 Task: Create a task  Integrate website with a new content delivery network (CDN) , assign it to team member softage.4@softage.net in the project AgileRelay and update the status of the task to  On Track  , set the priority of the task to Low
Action: Mouse moved to (72, 46)
Screenshot: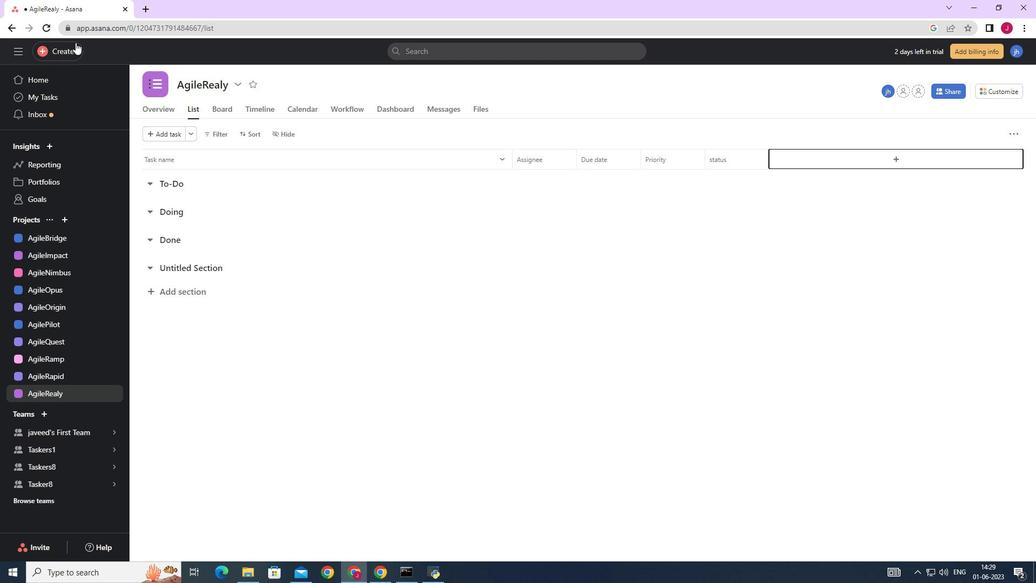 
Action: Mouse pressed left at (72, 46)
Screenshot: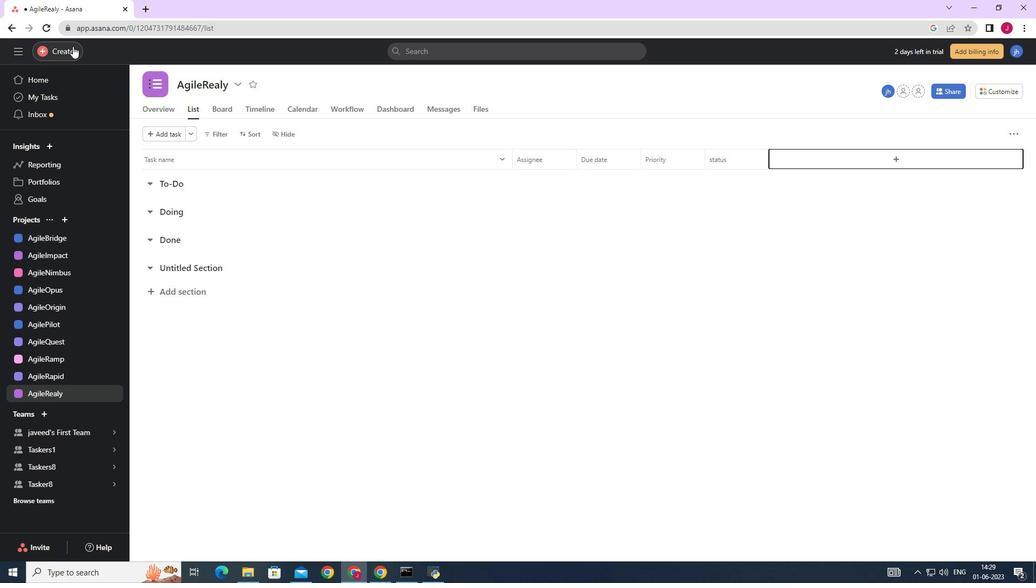 
Action: Mouse moved to (137, 58)
Screenshot: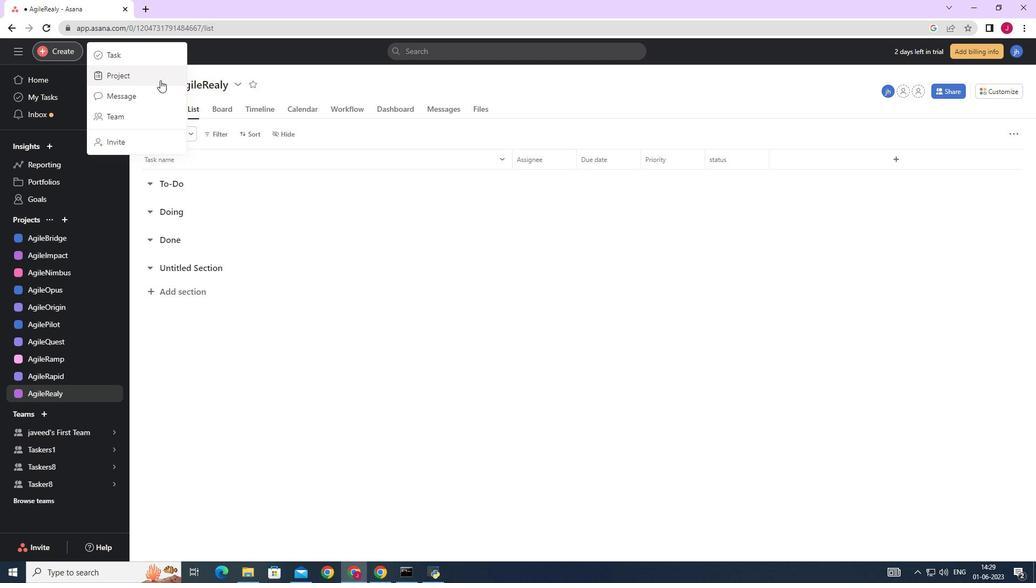 
Action: Mouse pressed left at (137, 58)
Screenshot: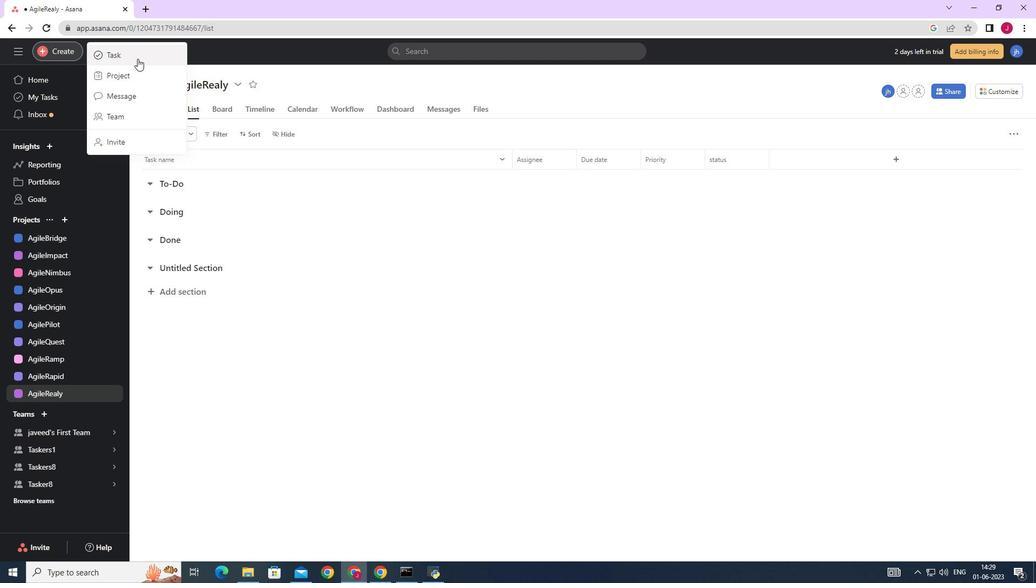 
Action: Mouse moved to (846, 357)
Screenshot: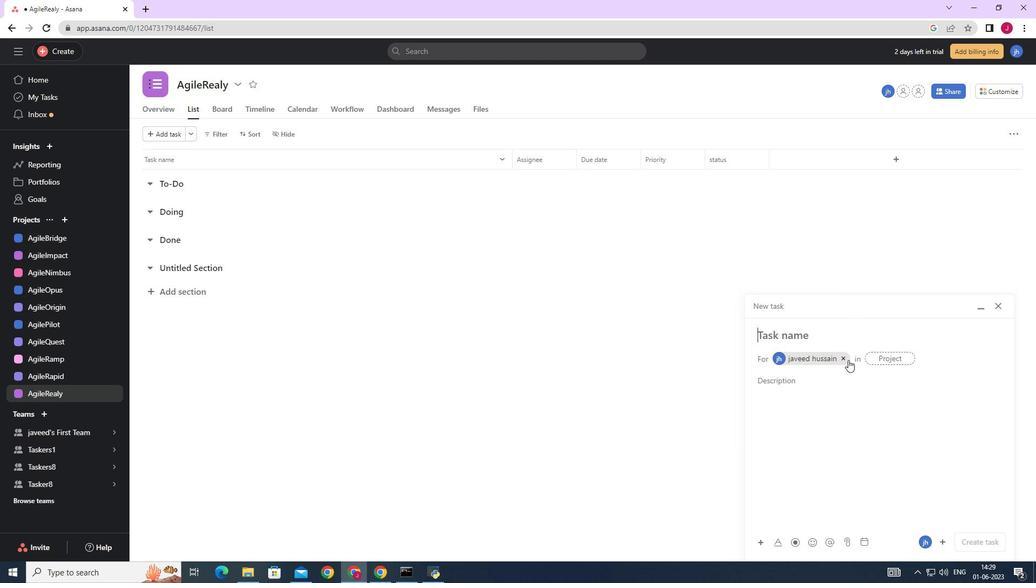 
Action: Mouse pressed left at (846, 357)
Screenshot: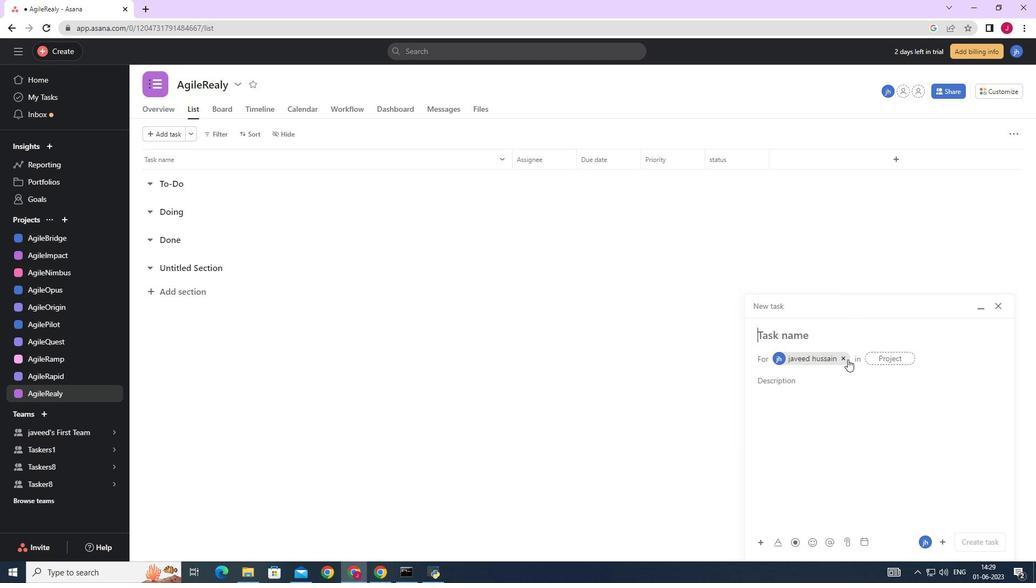 
Action: Mouse moved to (792, 337)
Screenshot: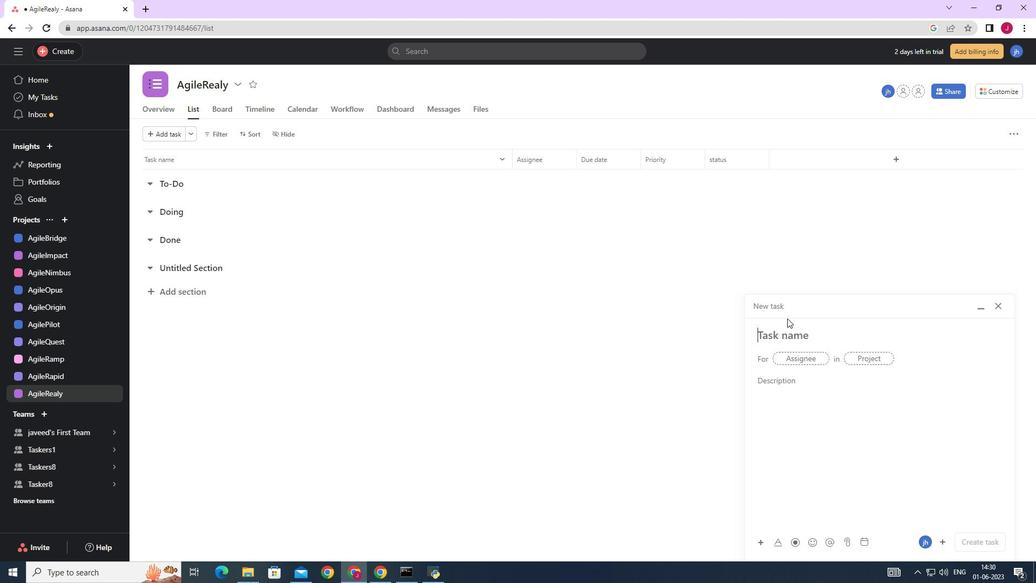 
Action: Mouse pressed left at (792, 337)
Screenshot: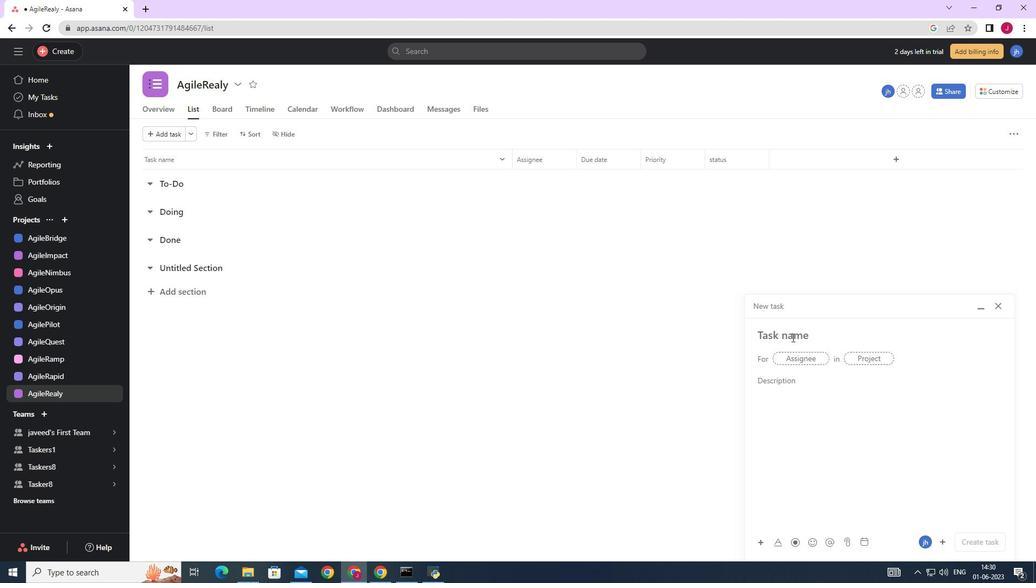 
Action: Key pressed <Key.caps_lock>I<Key.caps_lock>ntegrate<Key.space>website<Key.space>with<Key.space>a<Key.space>new<Key.space>content<Key.space>delivery<Key.space>network<Key.space><Key.shift_r>(<Key.space><Key.caps_lock>CDN<Key.shift_r>)<Key.space>
Screenshot: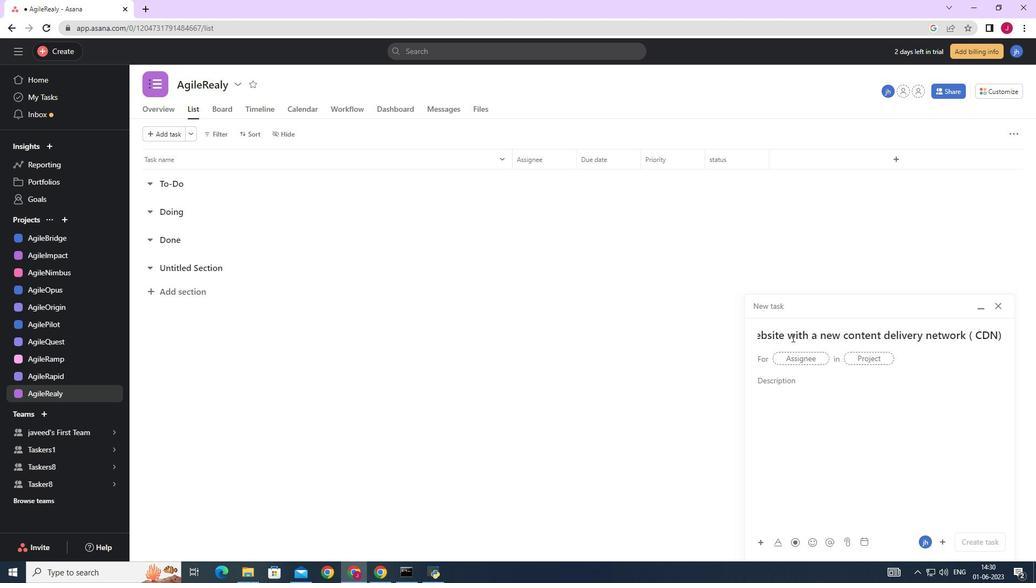 
Action: Mouse moved to (804, 356)
Screenshot: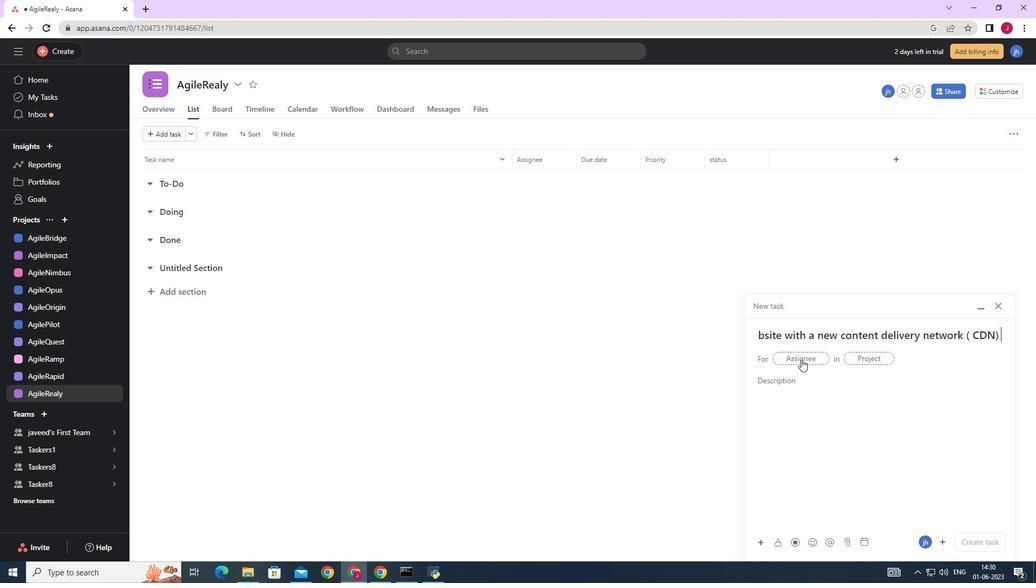 
Action: Mouse pressed left at (804, 356)
Screenshot: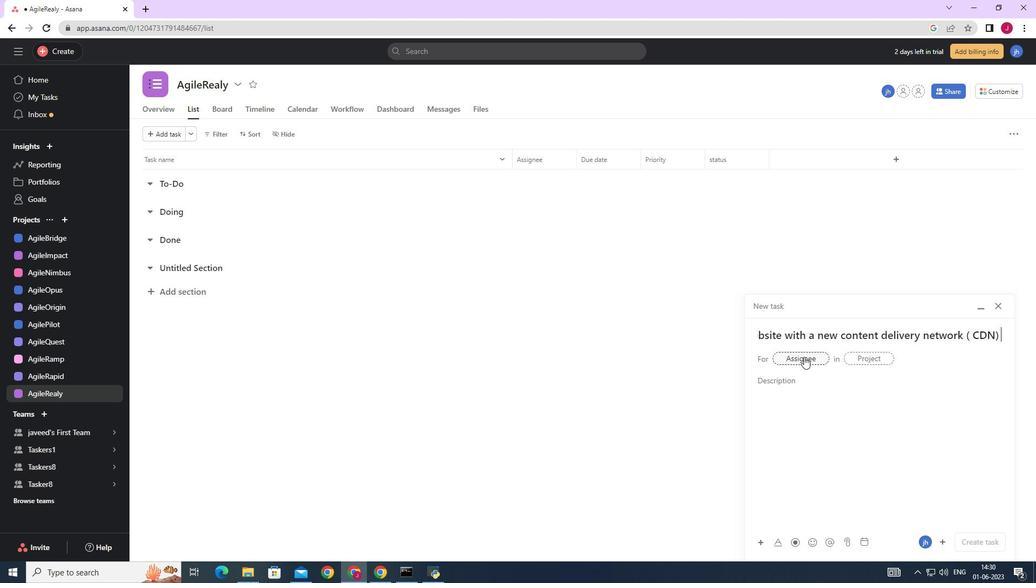 
Action: Mouse moved to (788, 360)
Screenshot: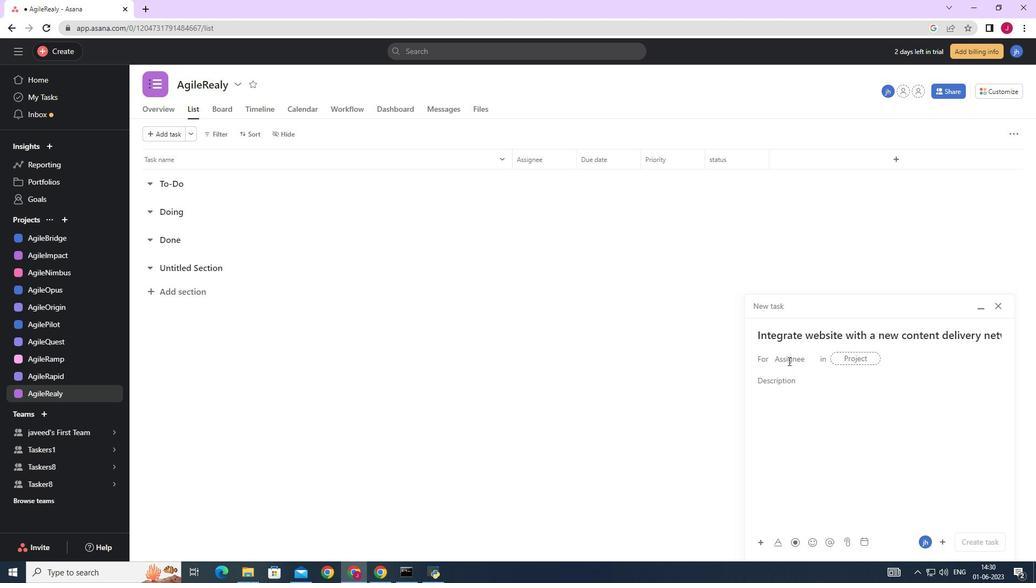 
Action: Key pressed SOFTAGE.4
Screenshot: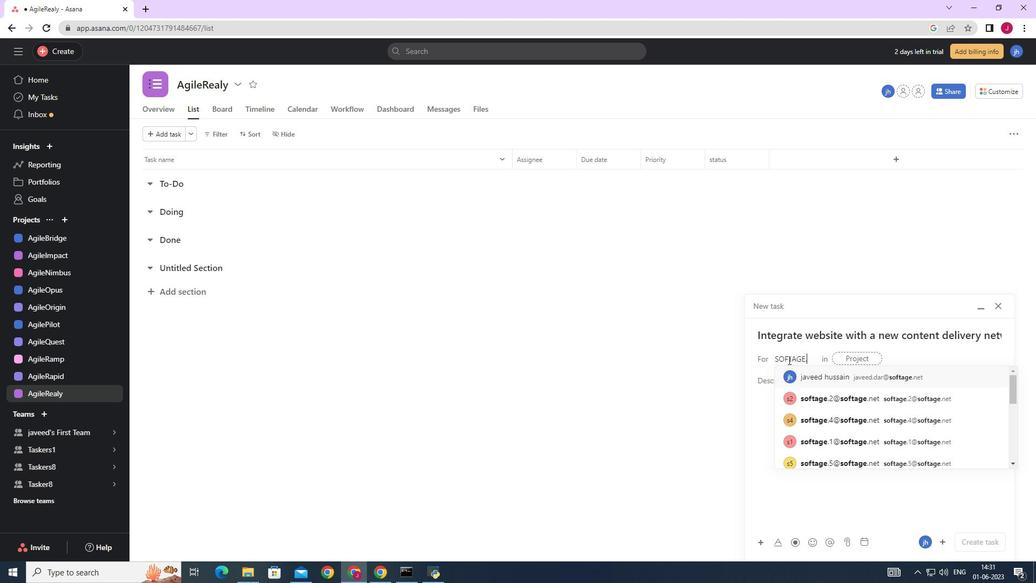 
Action: Mouse moved to (862, 380)
Screenshot: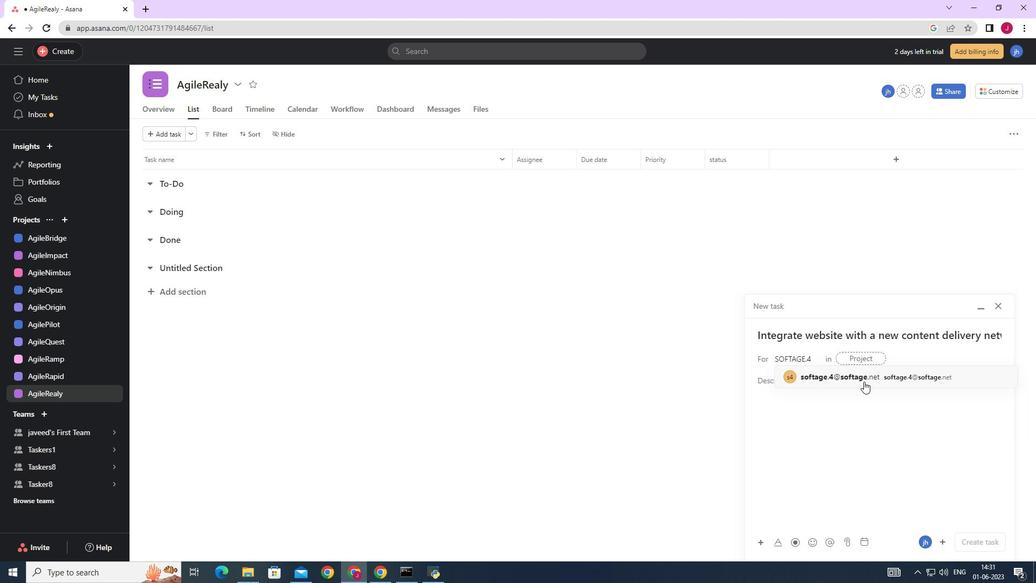 
Action: Mouse pressed left at (862, 380)
Screenshot: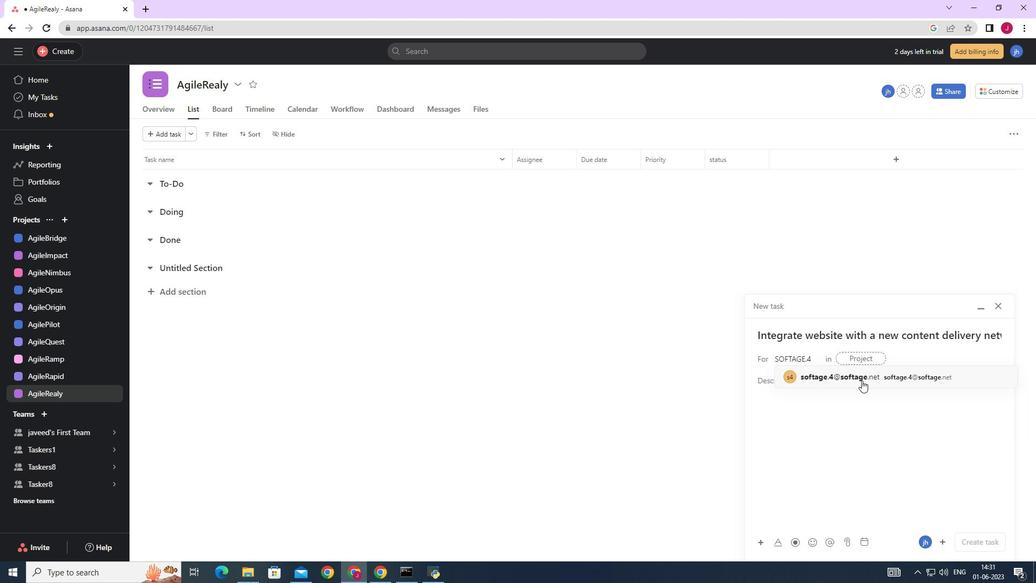 
Action: Mouse moved to (678, 375)
Screenshot: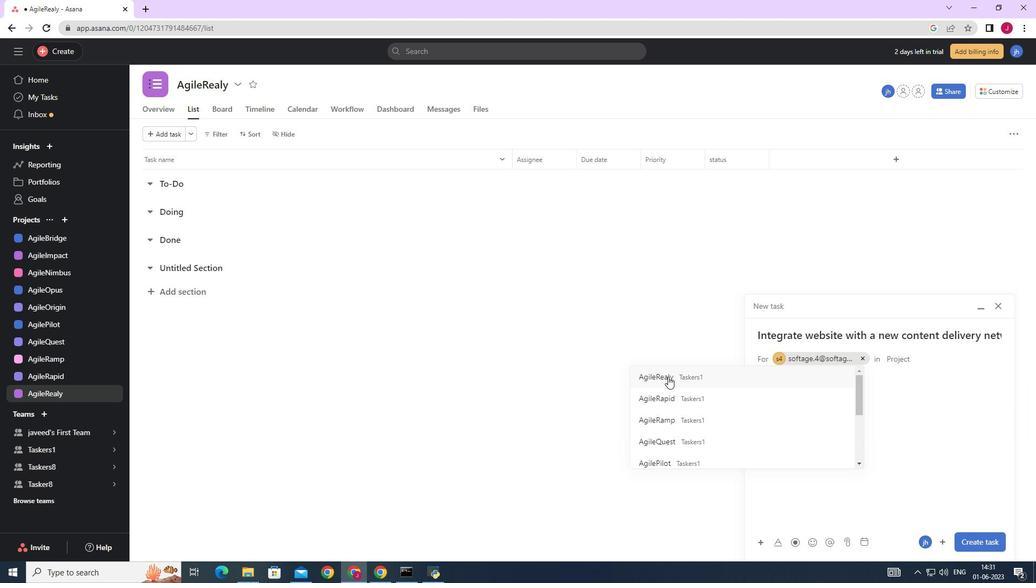
Action: Mouse scrolled (678, 376) with delta (0, 0)
Screenshot: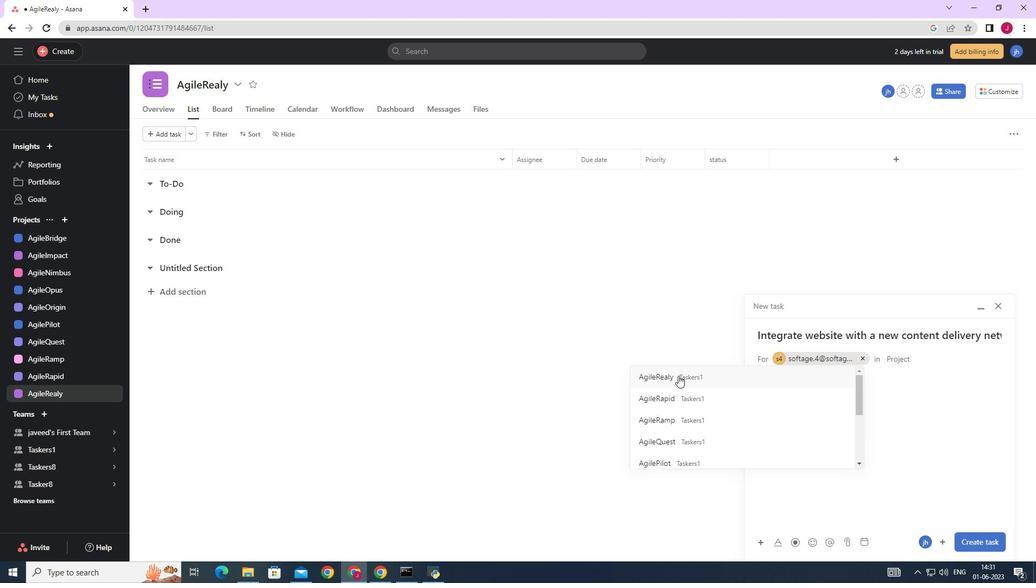 
Action: Mouse scrolled (678, 376) with delta (0, 0)
Screenshot: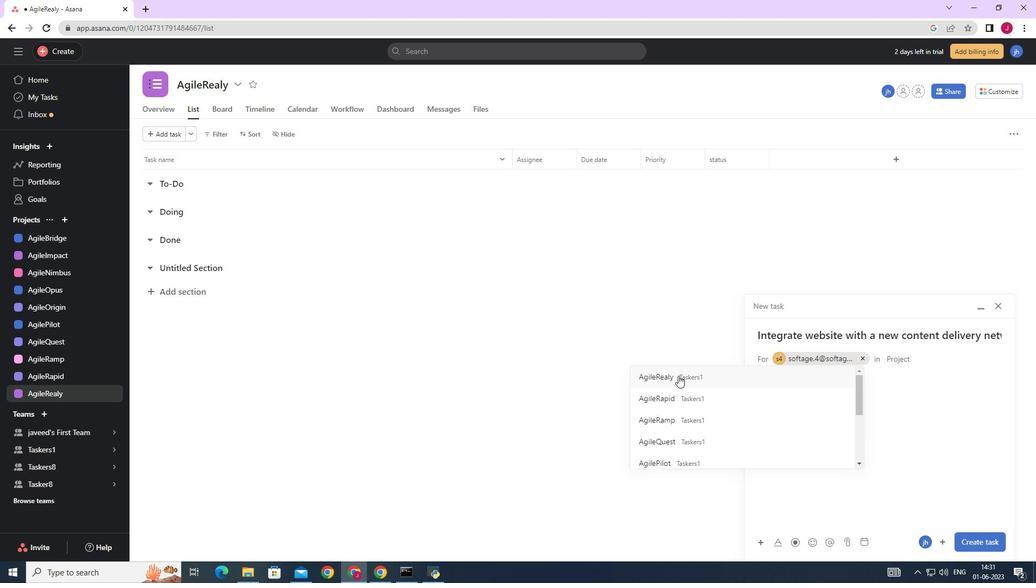 
Action: Mouse pressed left at (678, 375)
Screenshot: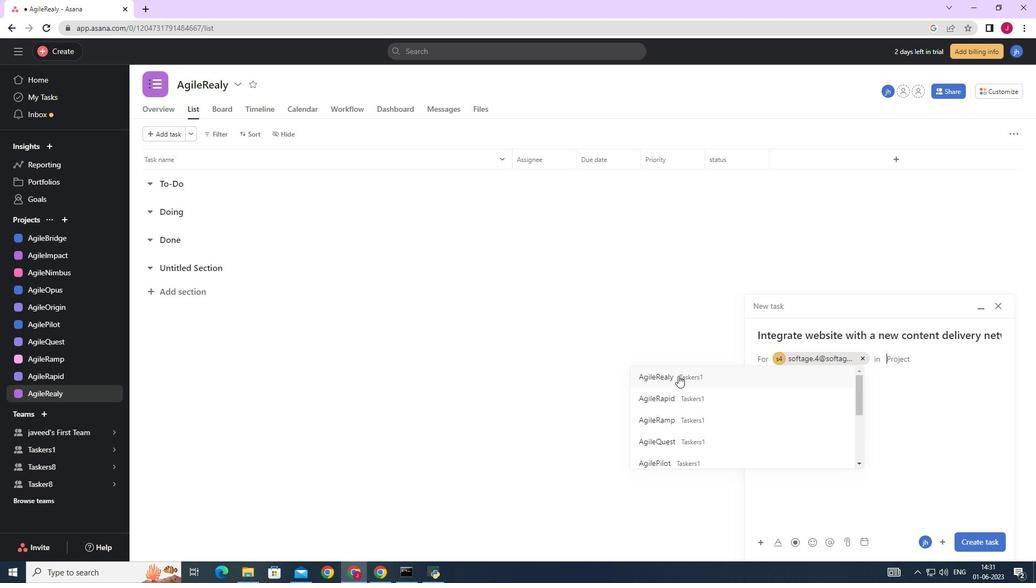 
Action: Mouse moved to (817, 381)
Screenshot: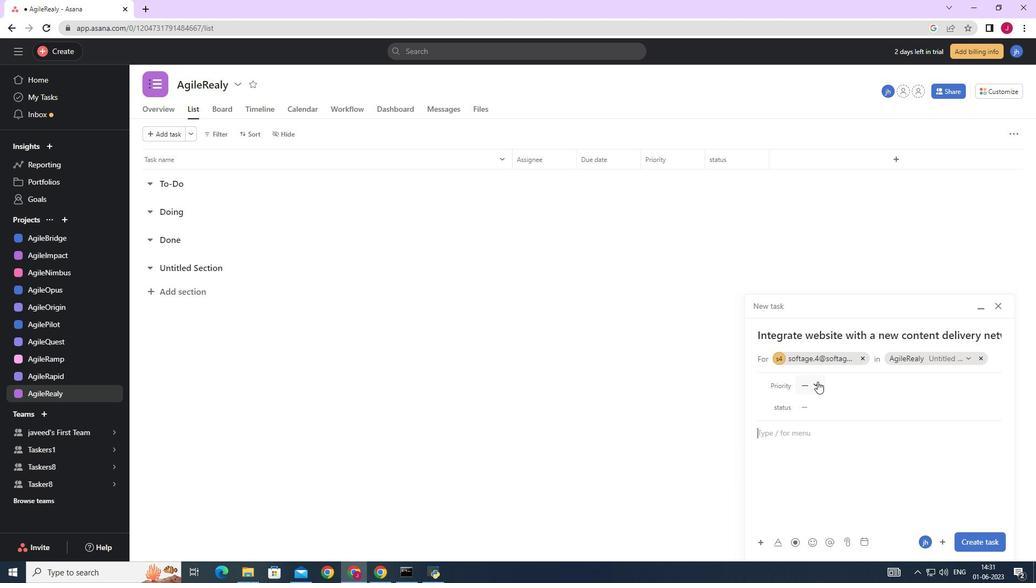 
Action: Mouse pressed left at (817, 381)
Screenshot: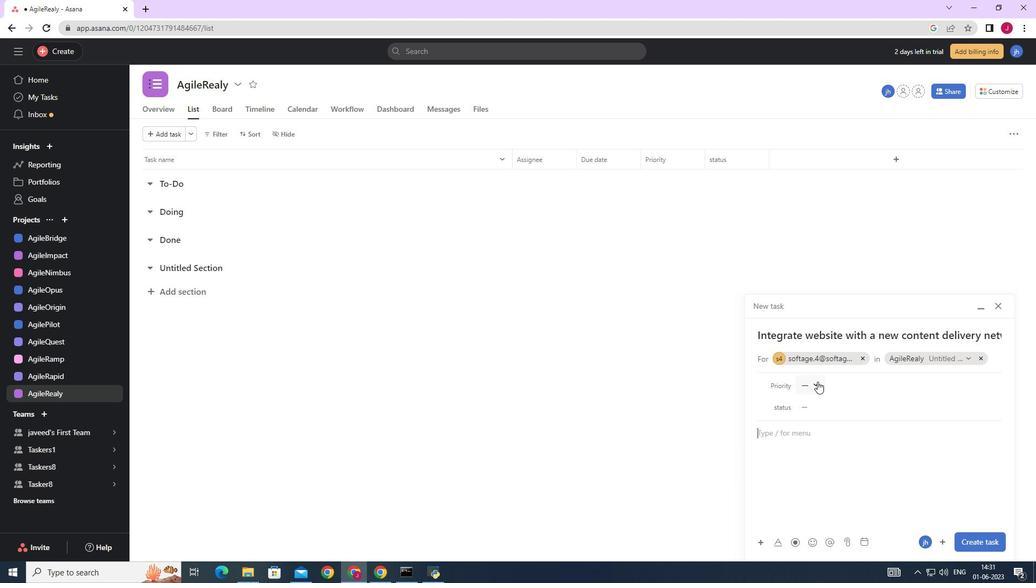 
Action: Mouse moved to (833, 460)
Screenshot: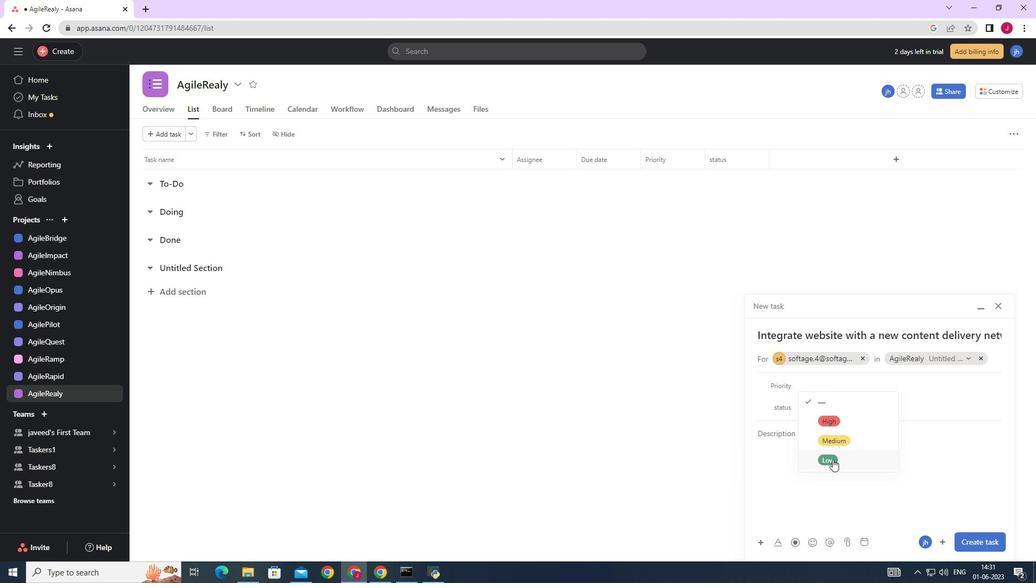 
Action: Mouse pressed left at (833, 460)
Screenshot: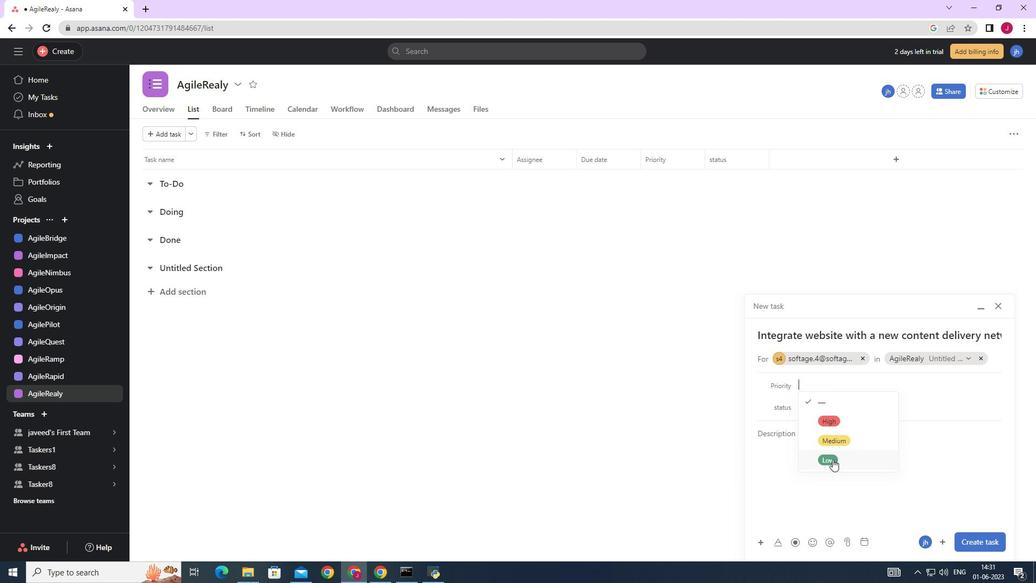 
Action: Mouse moved to (814, 408)
Screenshot: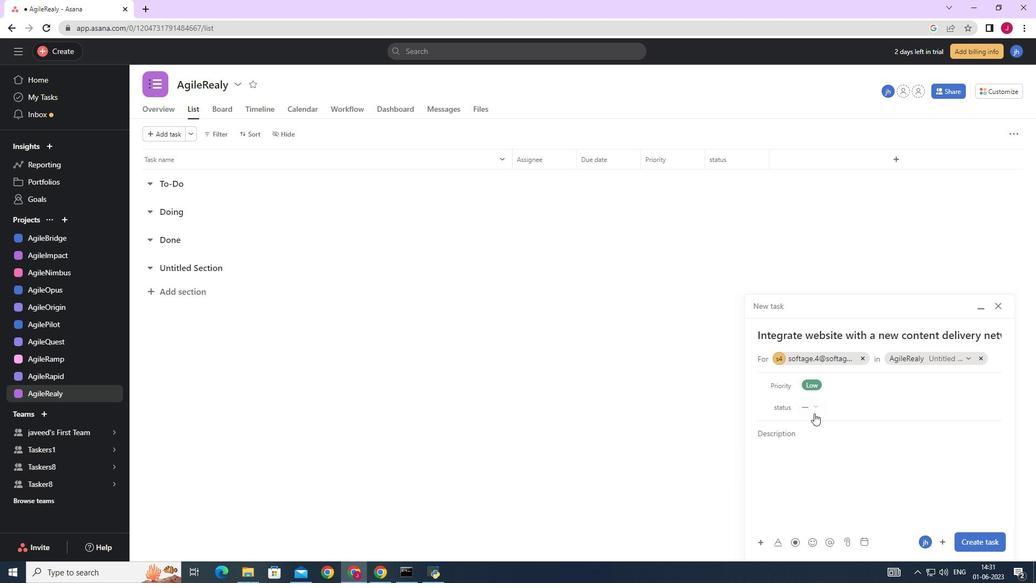 
Action: Mouse pressed left at (814, 408)
Screenshot: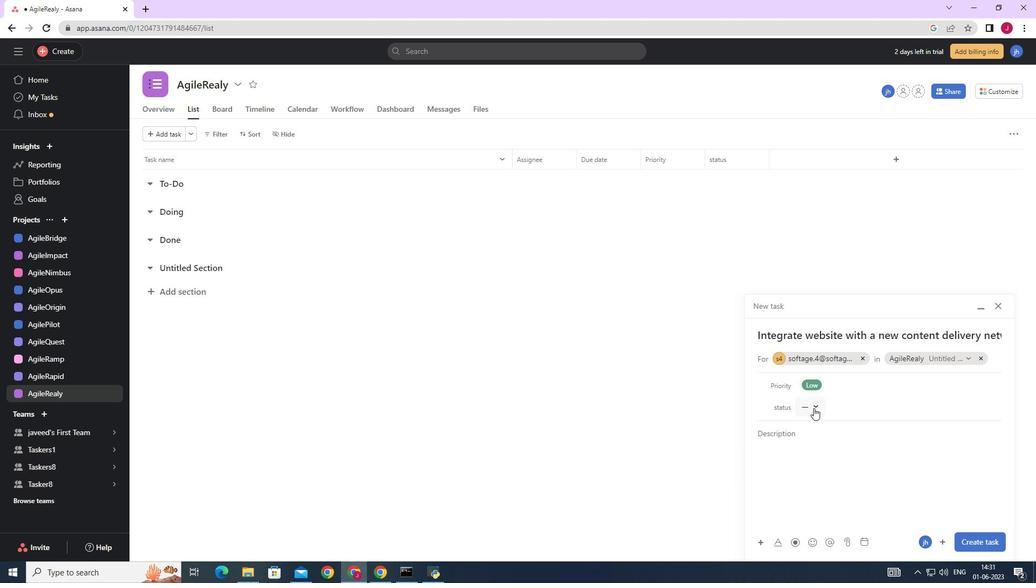 
Action: Mouse moved to (834, 442)
Screenshot: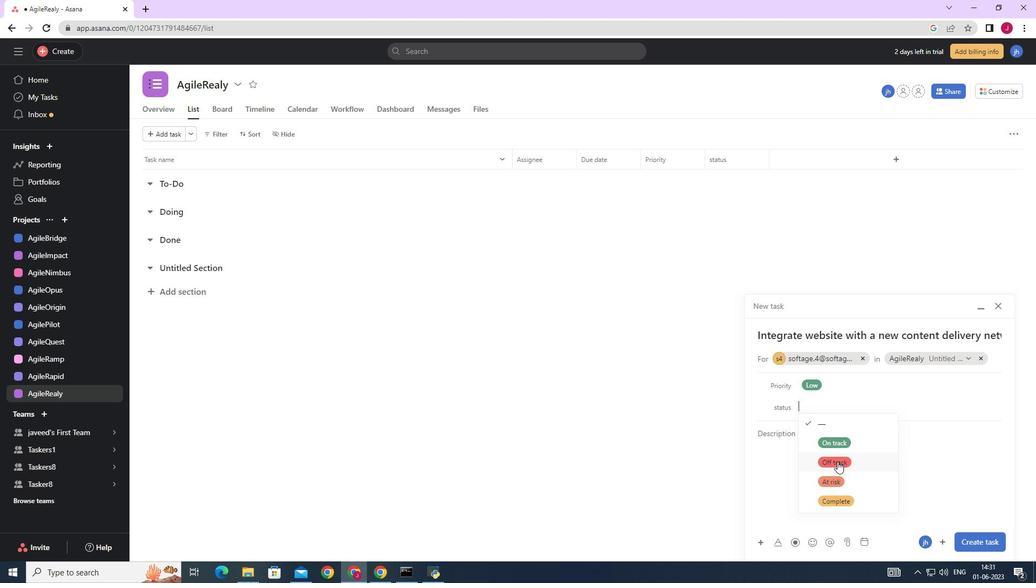 
Action: Mouse pressed left at (834, 442)
Screenshot: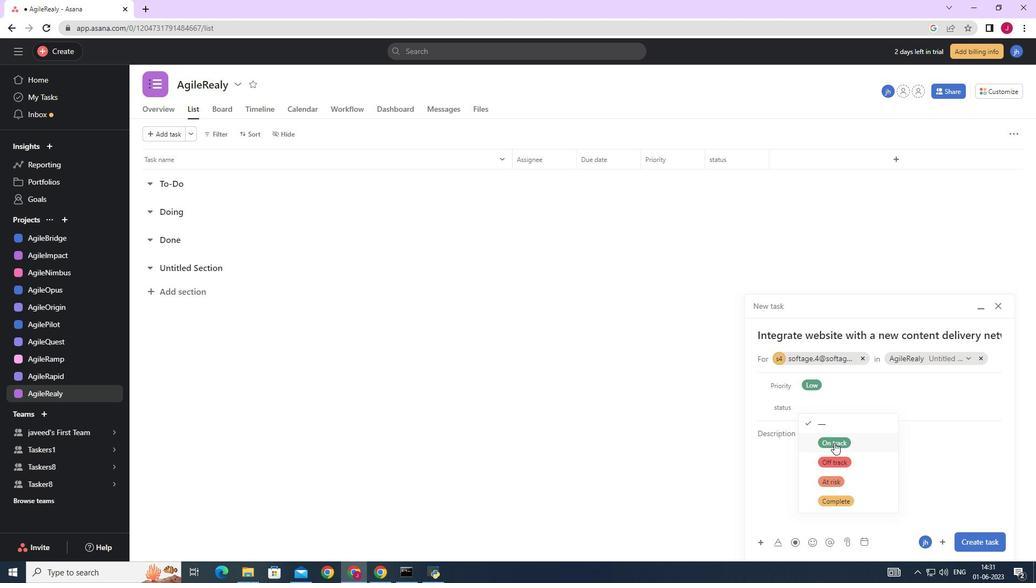 
Action: Mouse moved to (974, 541)
Screenshot: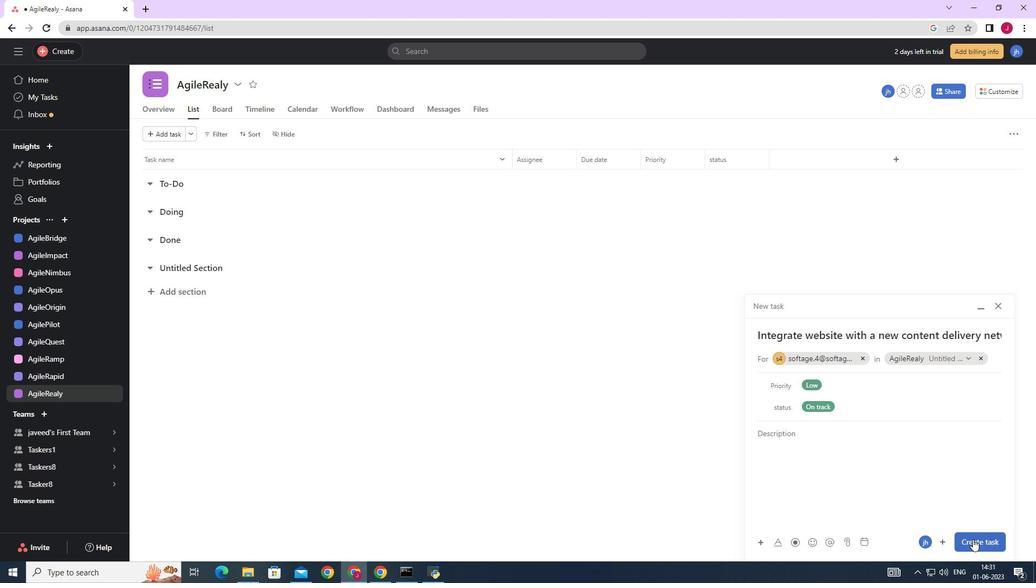 
Action: Mouse pressed left at (974, 541)
Screenshot: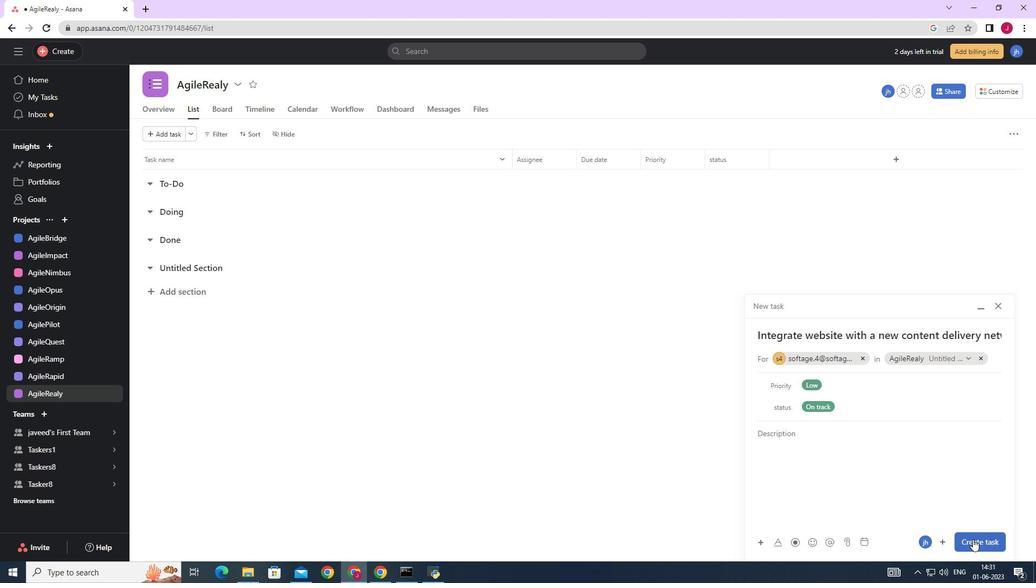 
Action: Mouse moved to (935, 512)
Screenshot: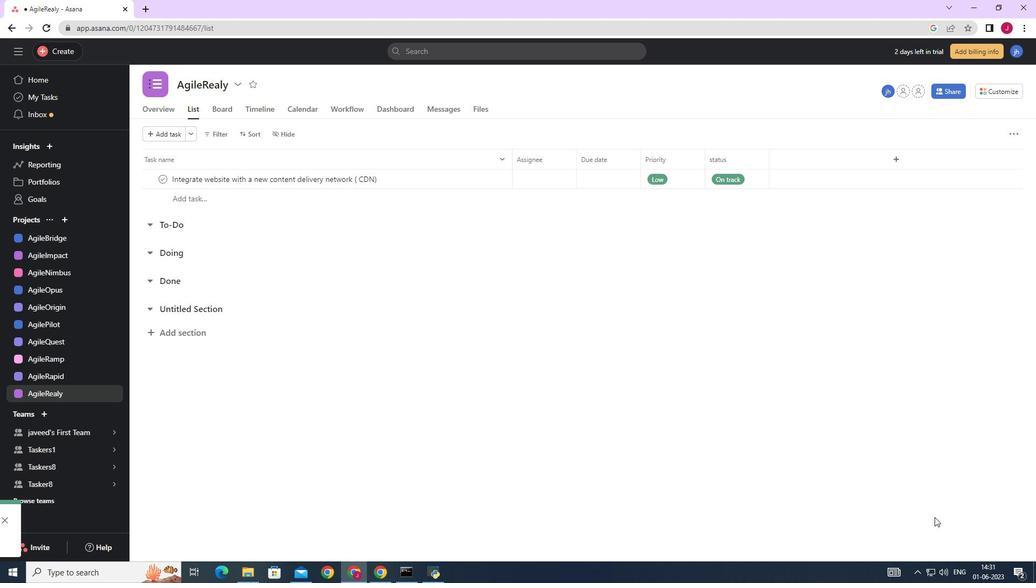 
